 Task: Add Ultima Replenisher Electrolyte Mix, Lemonade, Stickpack to the cart.
Action: Mouse moved to (22, 88)
Screenshot: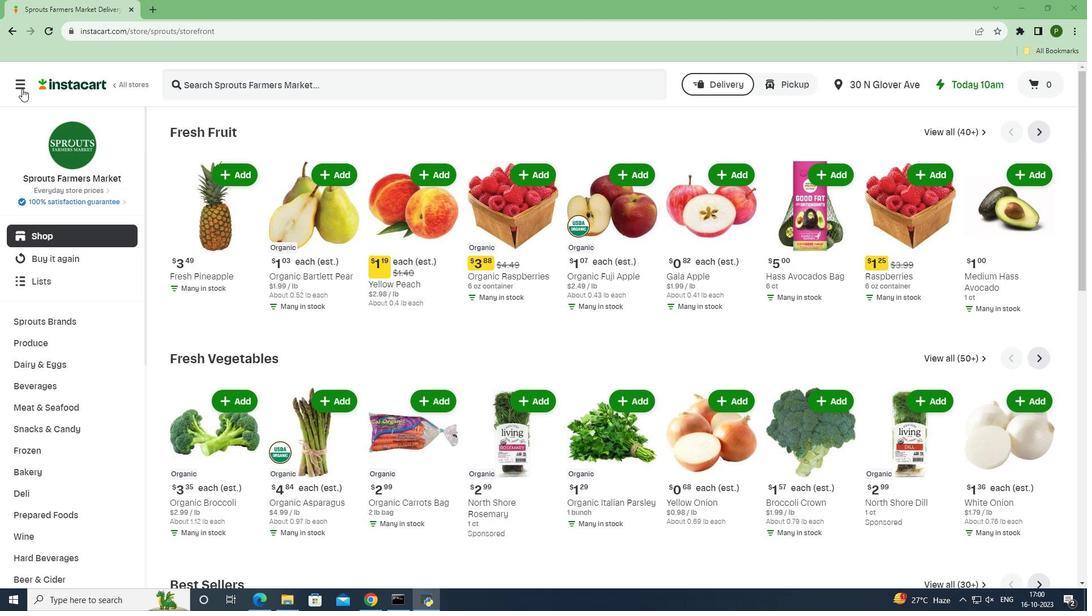 
Action: Mouse pressed left at (22, 88)
Screenshot: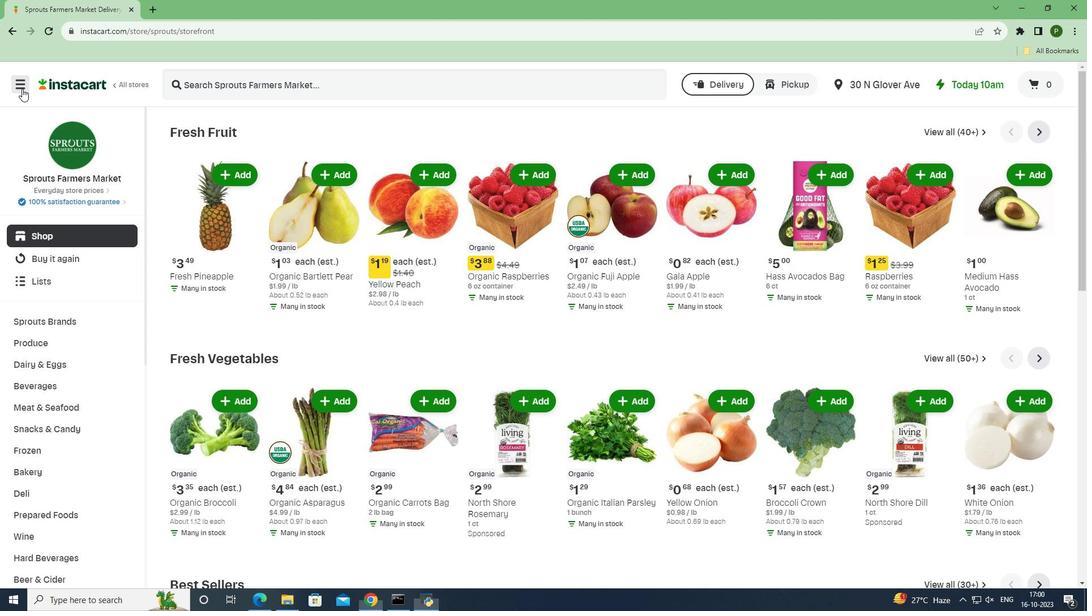 
Action: Mouse moved to (31, 295)
Screenshot: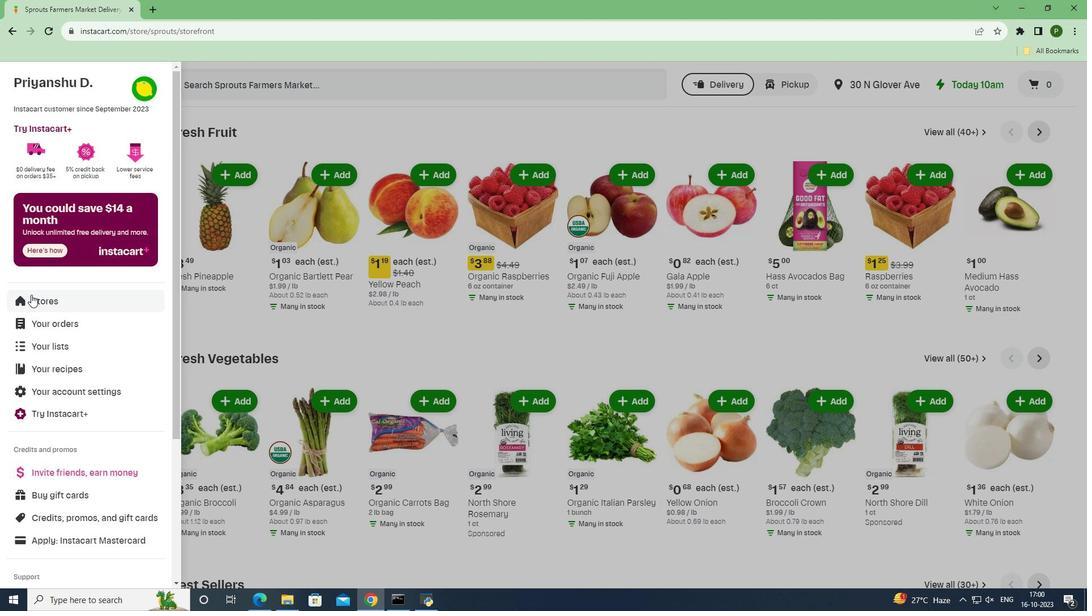
Action: Mouse pressed left at (31, 295)
Screenshot: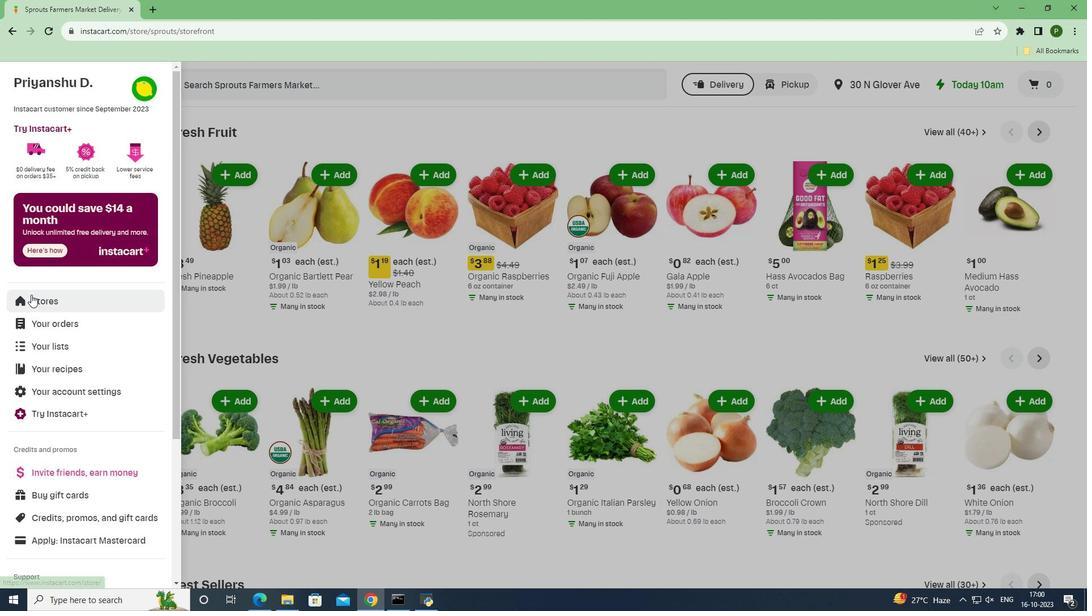 
Action: Mouse moved to (270, 130)
Screenshot: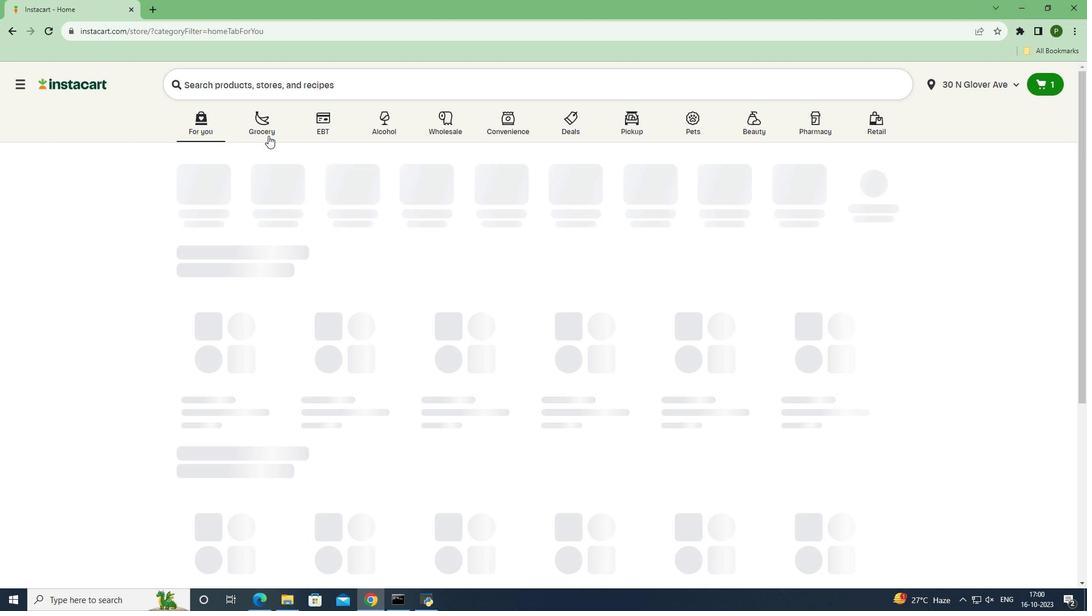 
Action: Mouse pressed left at (270, 130)
Screenshot: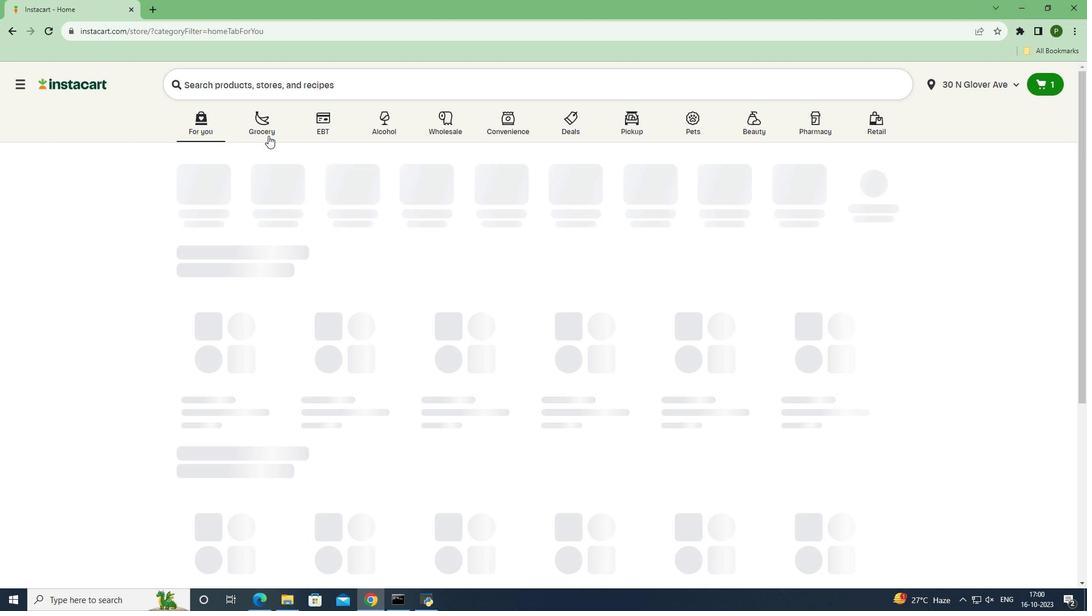 
Action: Mouse moved to (703, 262)
Screenshot: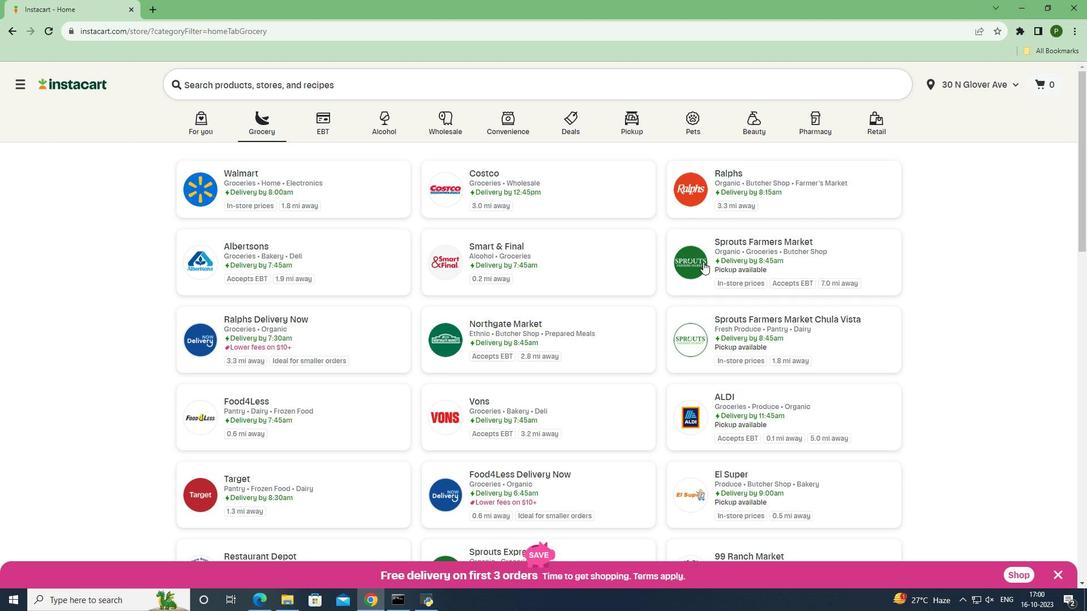 
Action: Mouse pressed left at (703, 262)
Screenshot: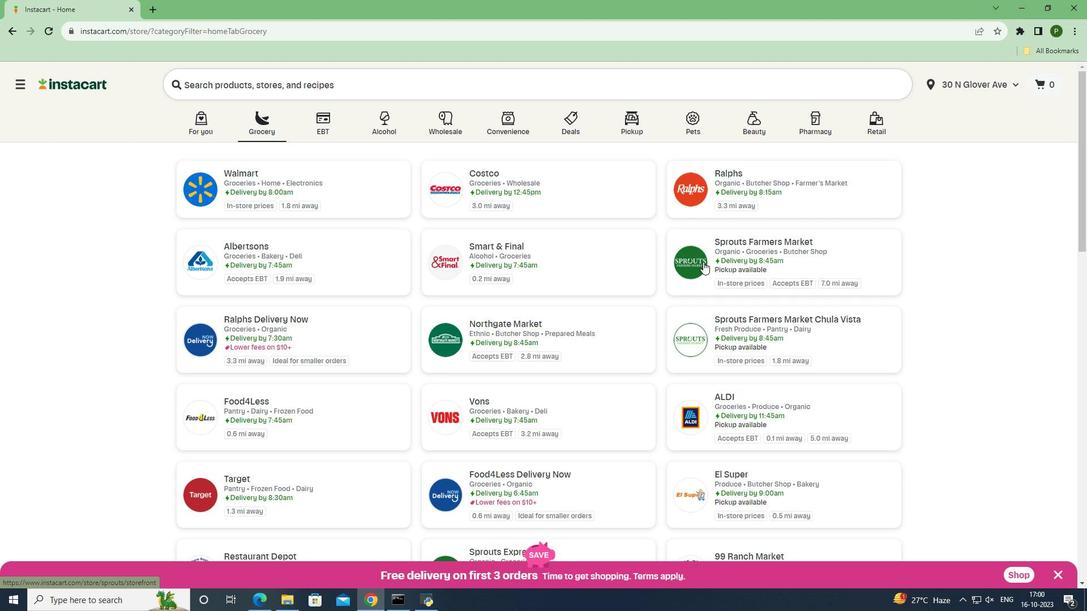 
Action: Mouse moved to (50, 385)
Screenshot: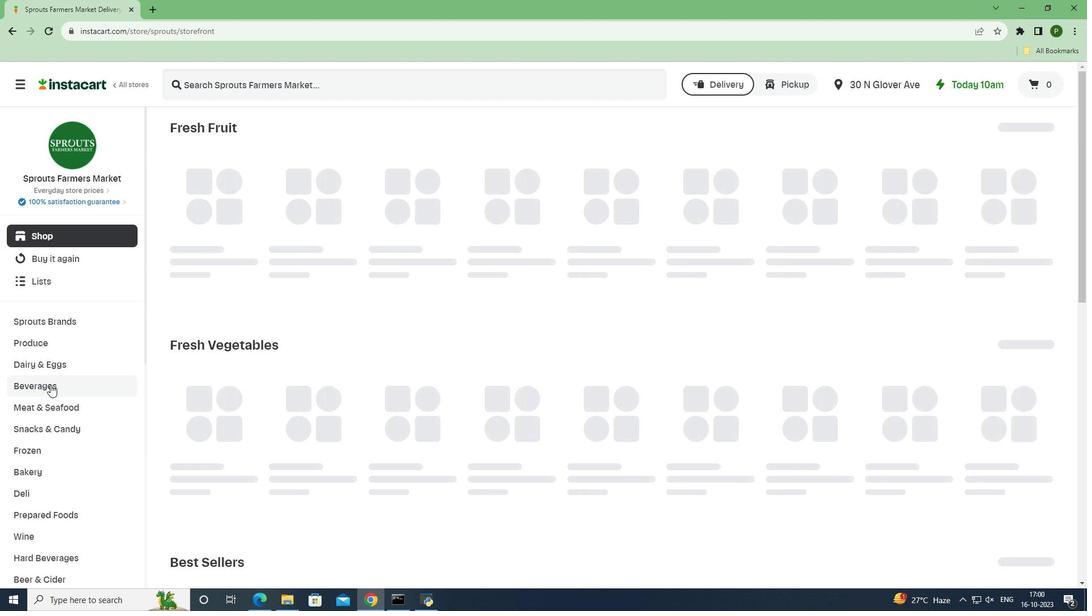 
Action: Mouse pressed left at (50, 385)
Screenshot: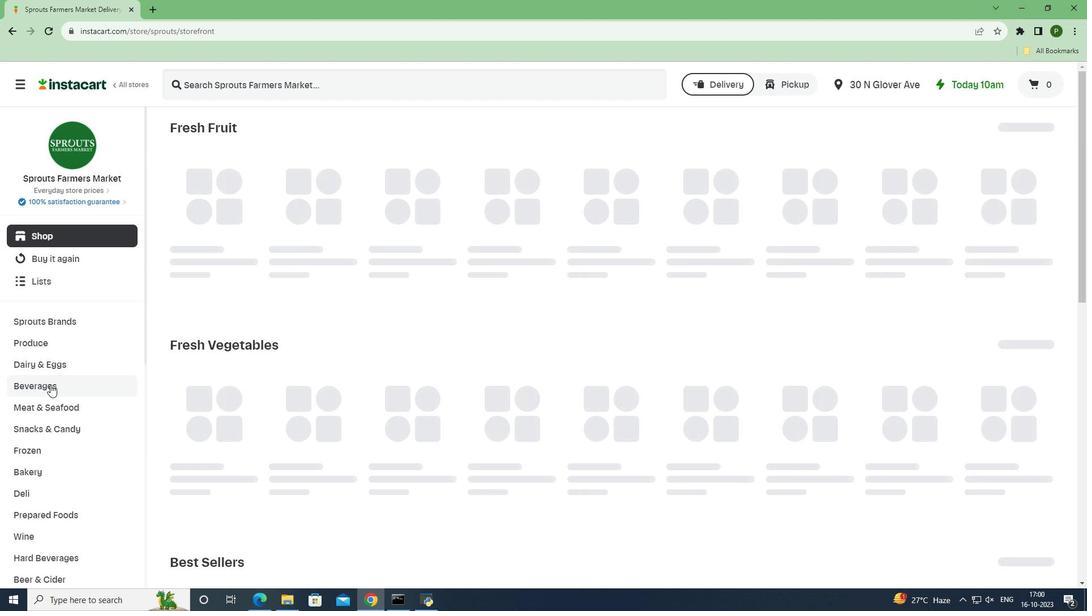 
Action: Mouse moved to (1022, 156)
Screenshot: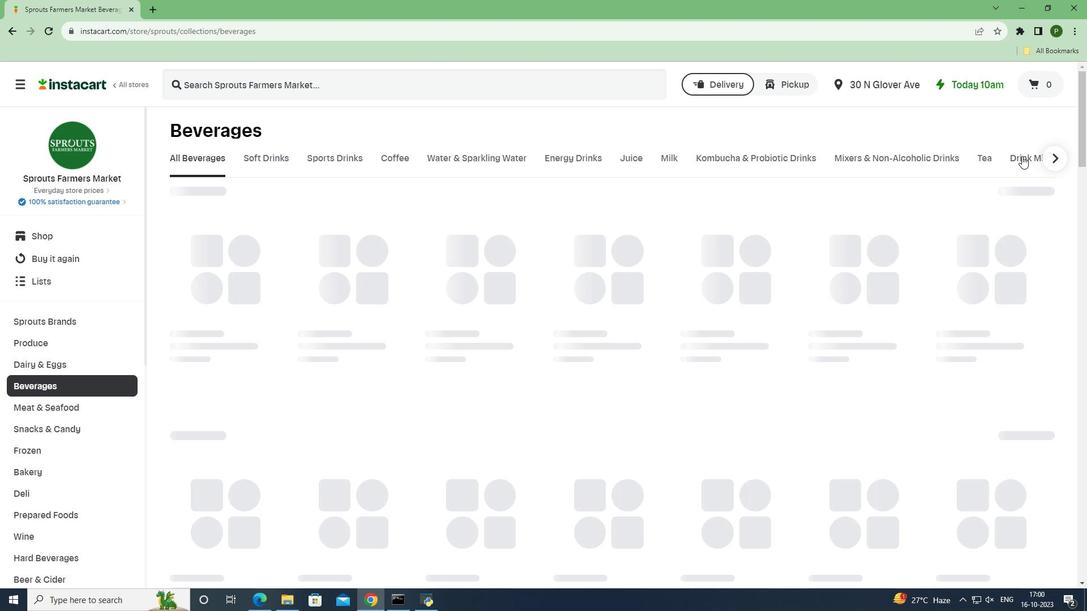 
Action: Mouse pressed left at (1022, 156)
Screenshot: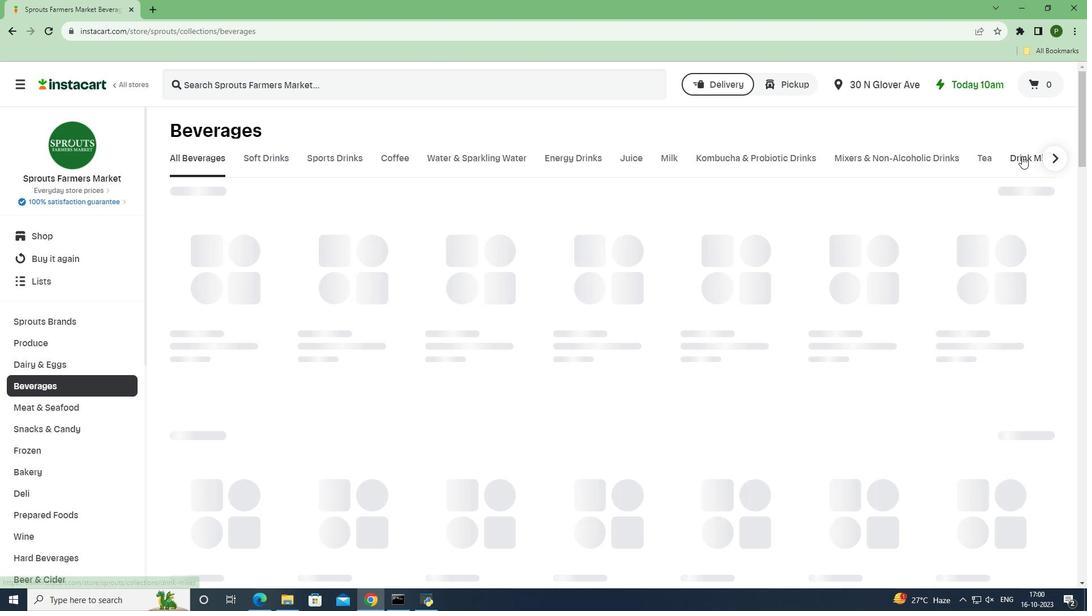 
Action: Mouse moved to (317, 208)
Screenshot: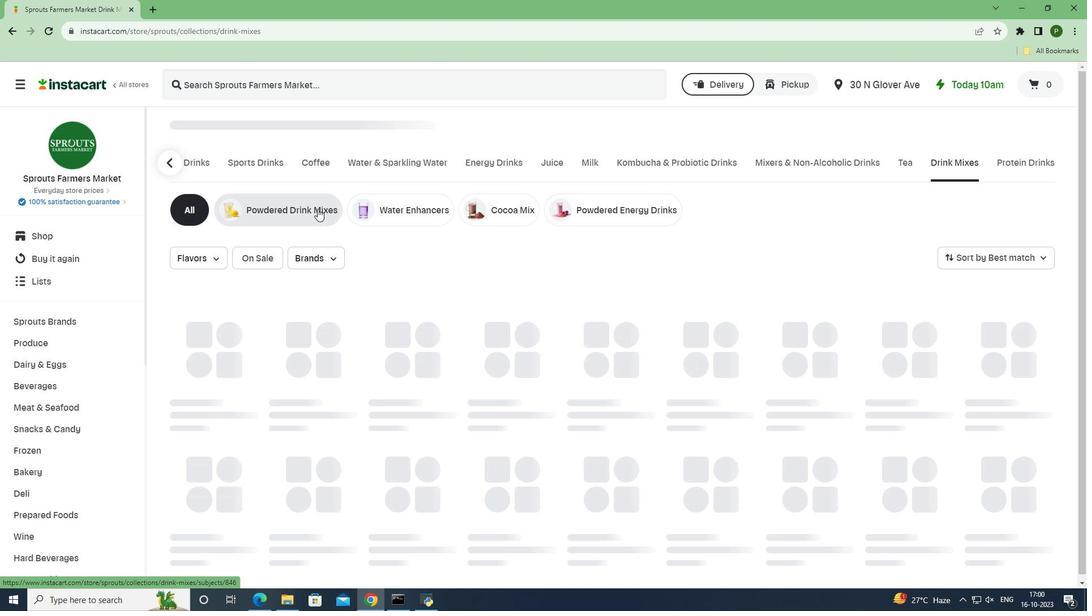
Action: Mouse pressed left at (317, 208)
Screenshot: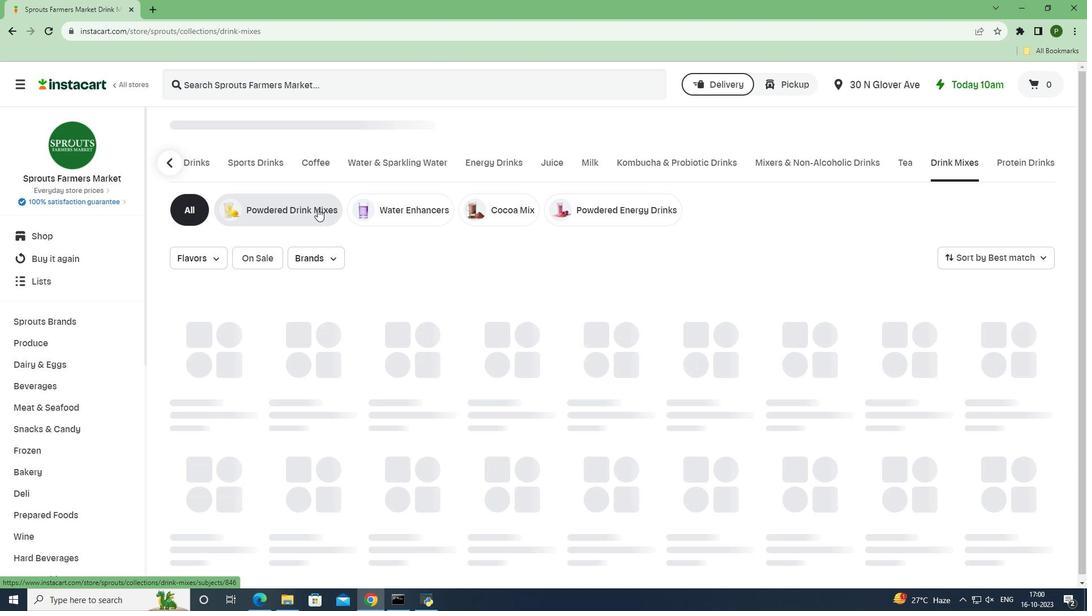 
Action: Mouse moved to (326, 83)
Screenshot: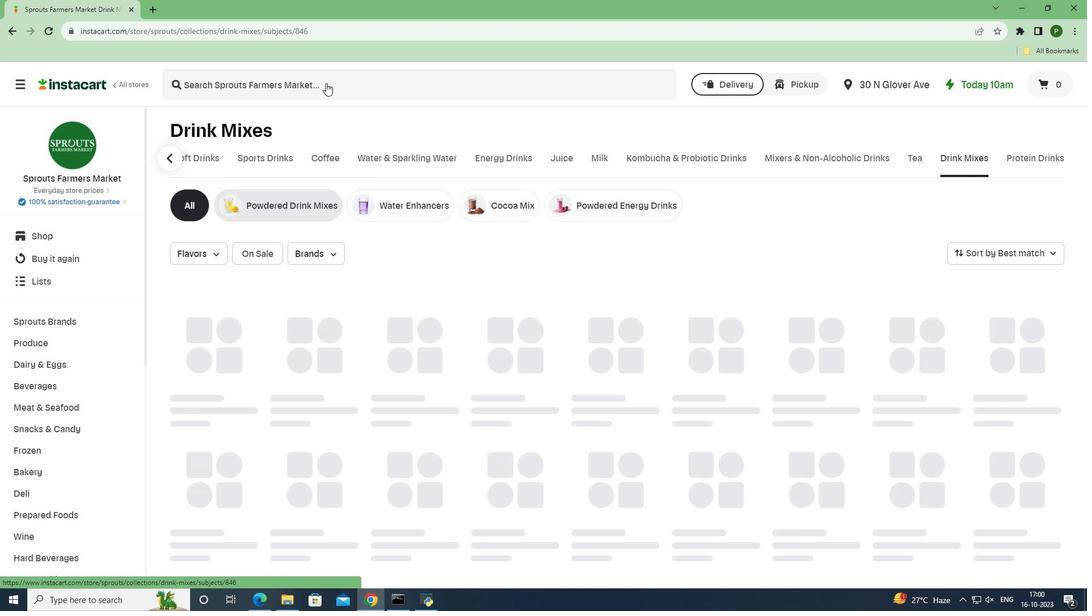
Action: Mouse pressed left at (326, 83)
Screenshot: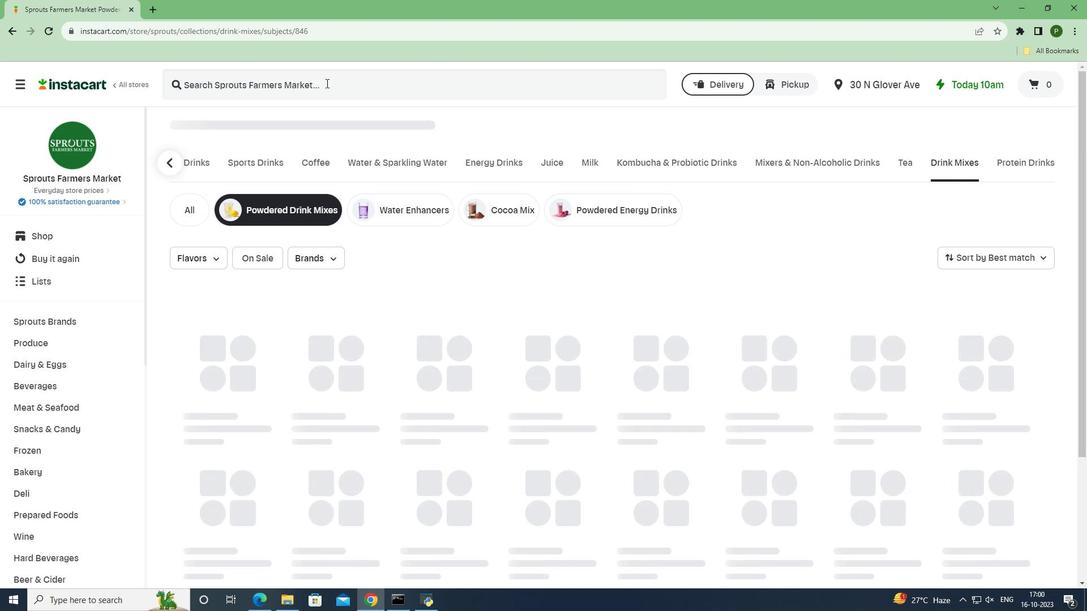 
Action: Key pressed <Key.caps_lock>U<Key.caps_lock>ltima<Key.space><Key.caps_lock>R<Key.caps_lock>eplenisher<Key.space><Key.caps_lock>E<Key.caps_lock>lectrolyte<Key.space><Key.caps_lock>M<Key.caps_lock>ix,<Key.space><Key.caps_lock>L<Key.caps_lock>emonade,<Key.space><Key.caps_lock>S<Key.caps_lock>tickpack<Key.space><Key.enter>
Screenshot: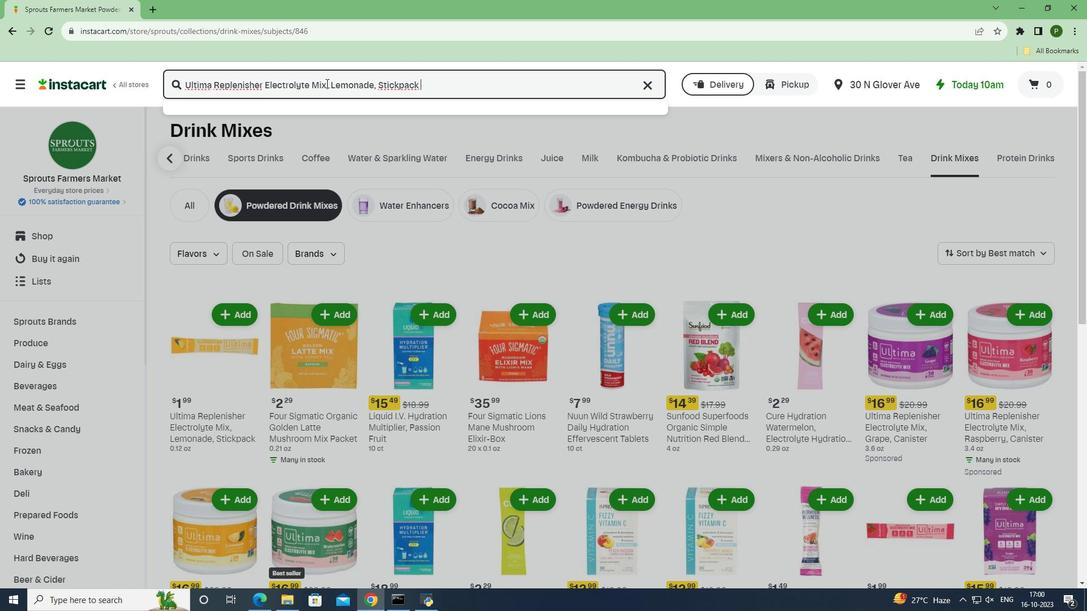 
Action: Mouse moved to (483, 199)
Screenshot: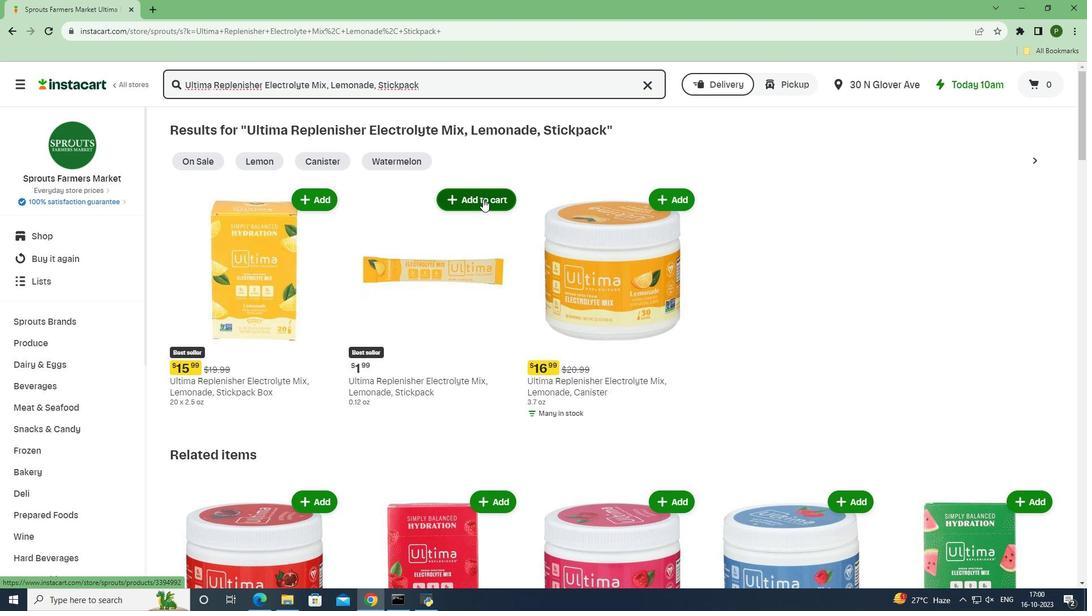 
Action: Mouse pressed left at (483, 199)
Screenshot: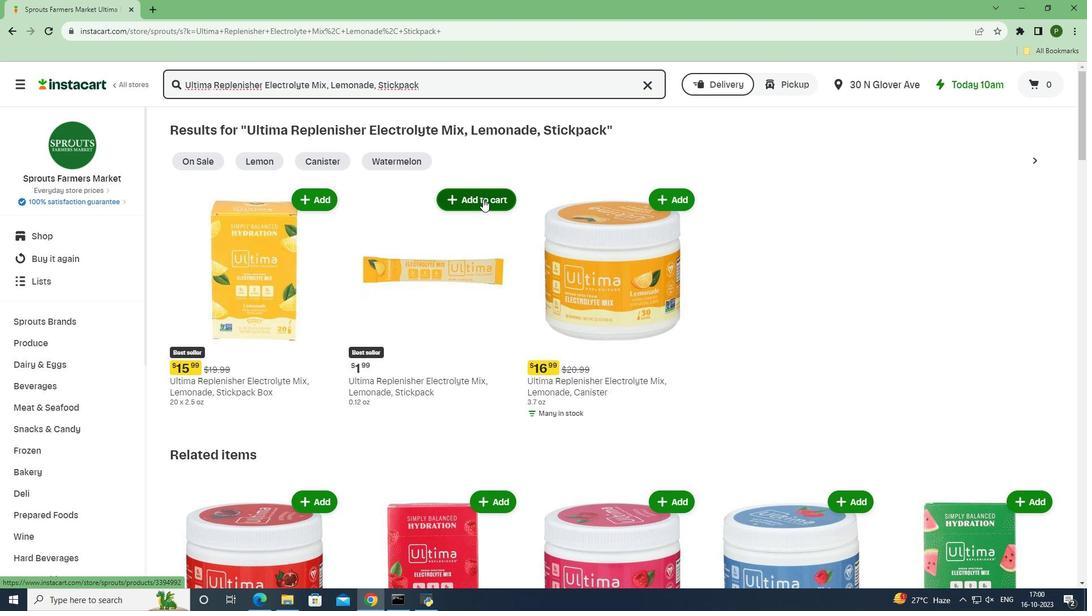 
Action: Mouse moved to (493, 363)
Screenshot: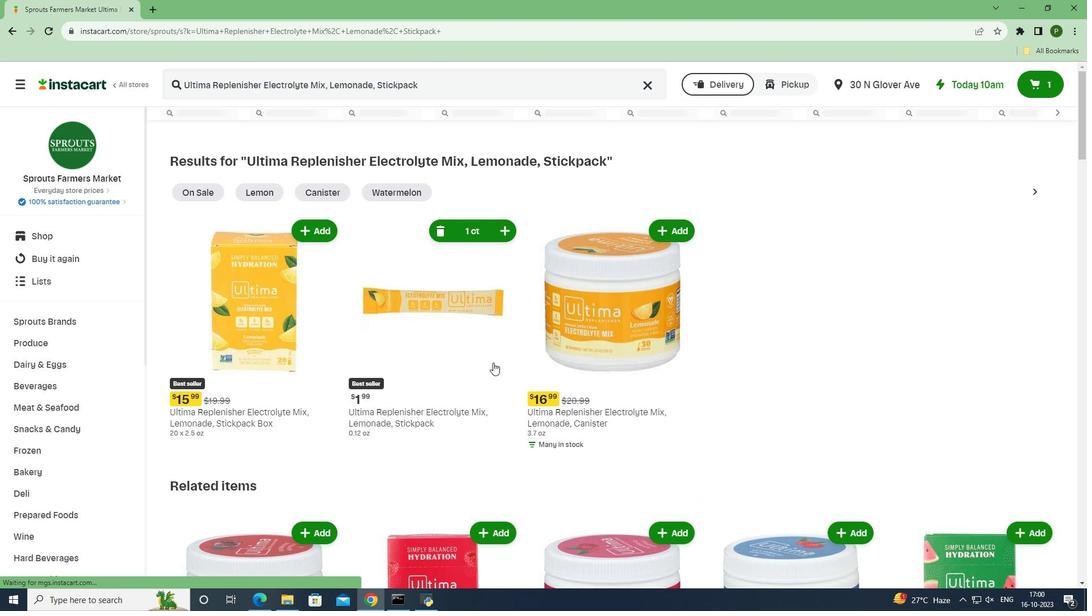 
